 Task: Toggle the history suggestions option in the console.
Action: Mouse moved to (18, 683)
Screenshot: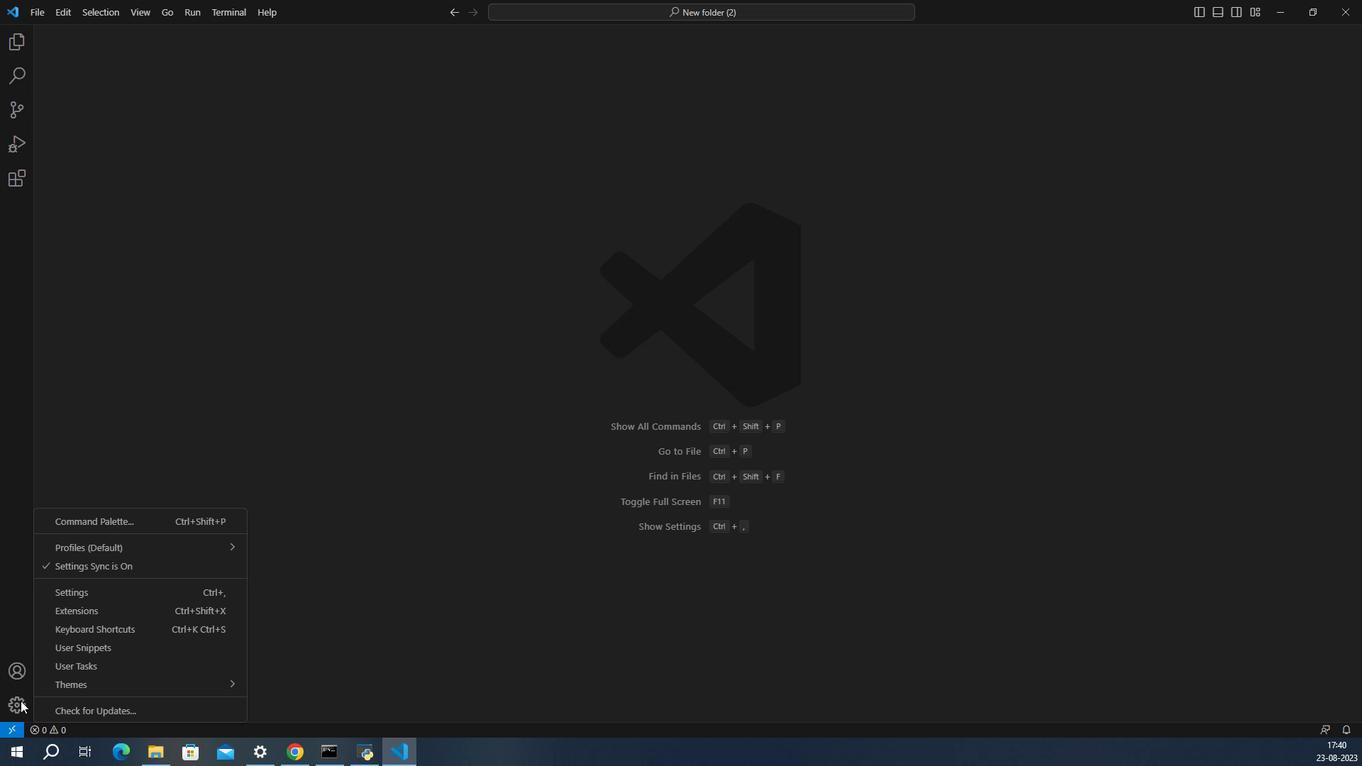 
Action: Mouse pressed left at (18, 683)
Screenshot: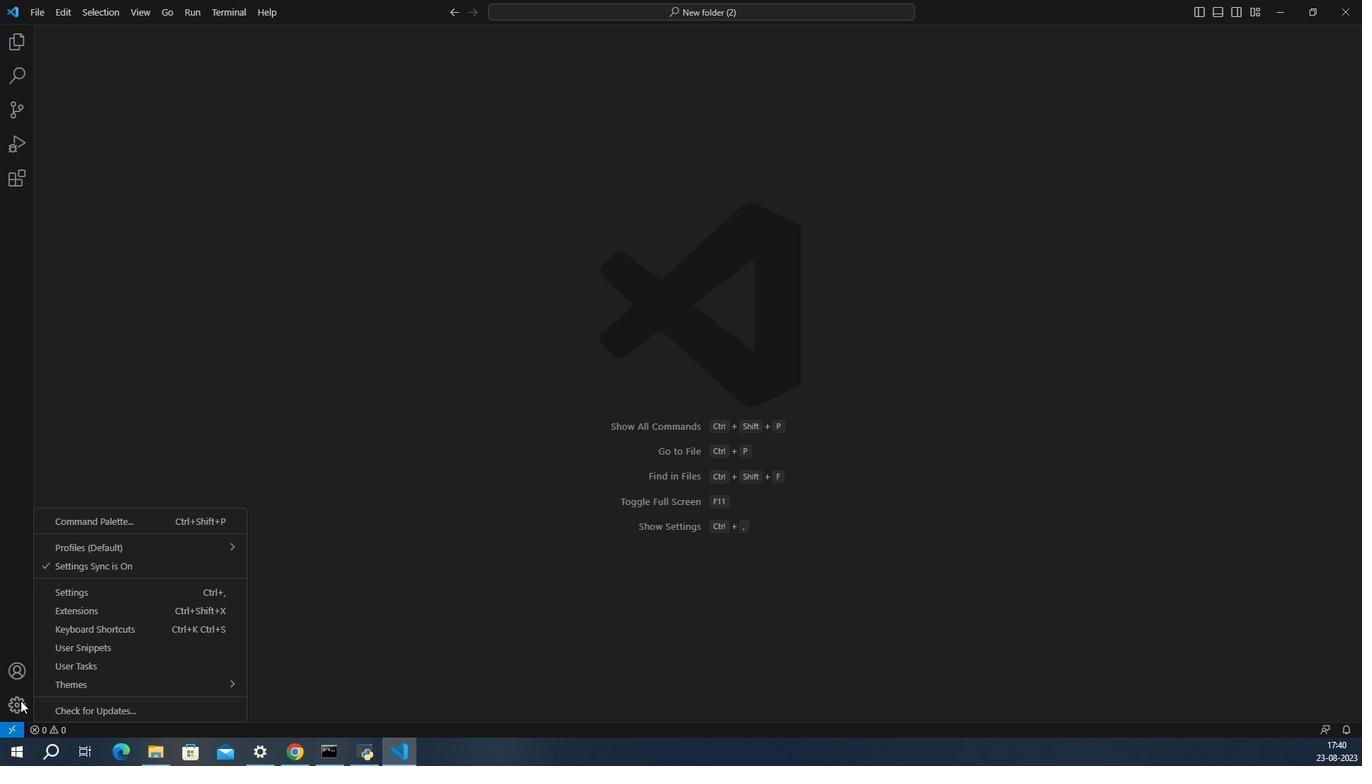 
Action: Mouse moved to (64, 593)
Screenshot: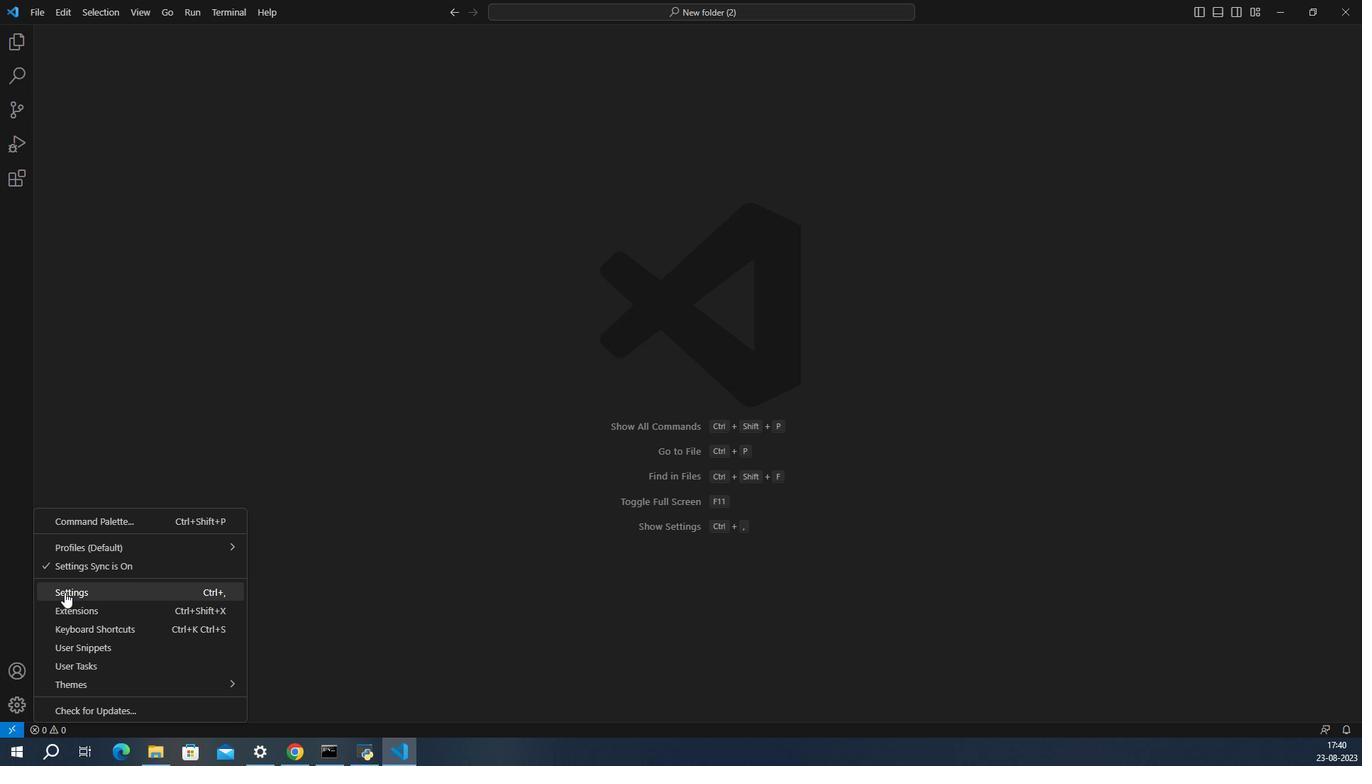 
Action: Mouse pressed left at (64, 593)
Screenshot: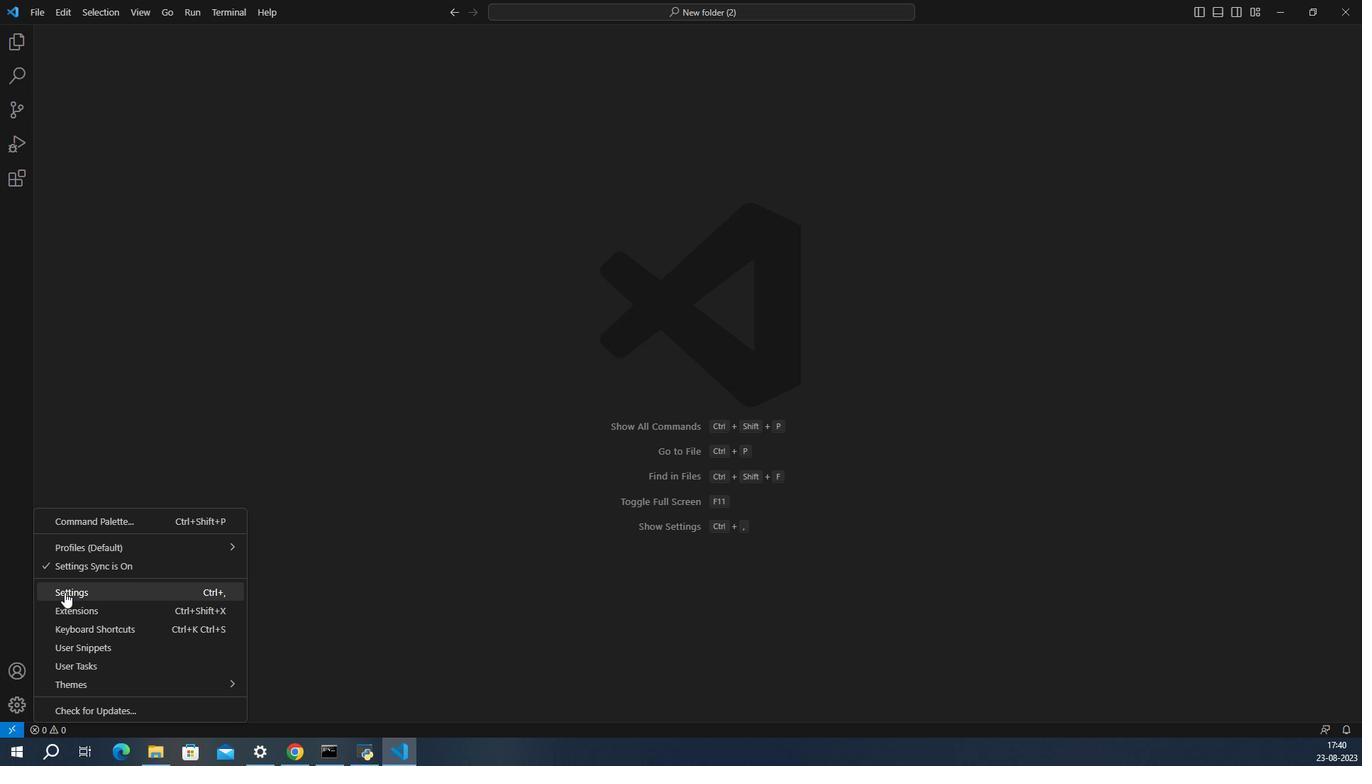 
Action: Mouse moved to (562, 571)
Screenshot: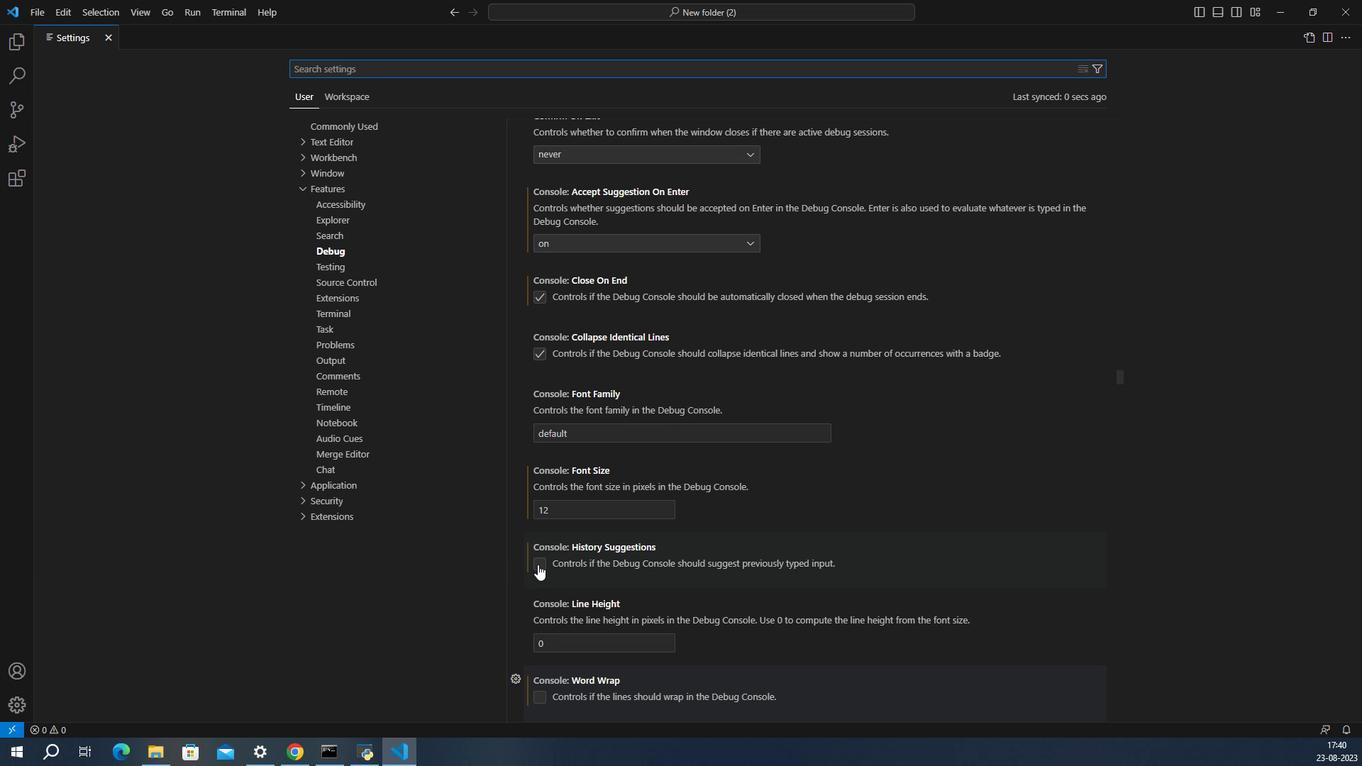 
Action: Mouse pressed left at (562, 571)
Screenshot: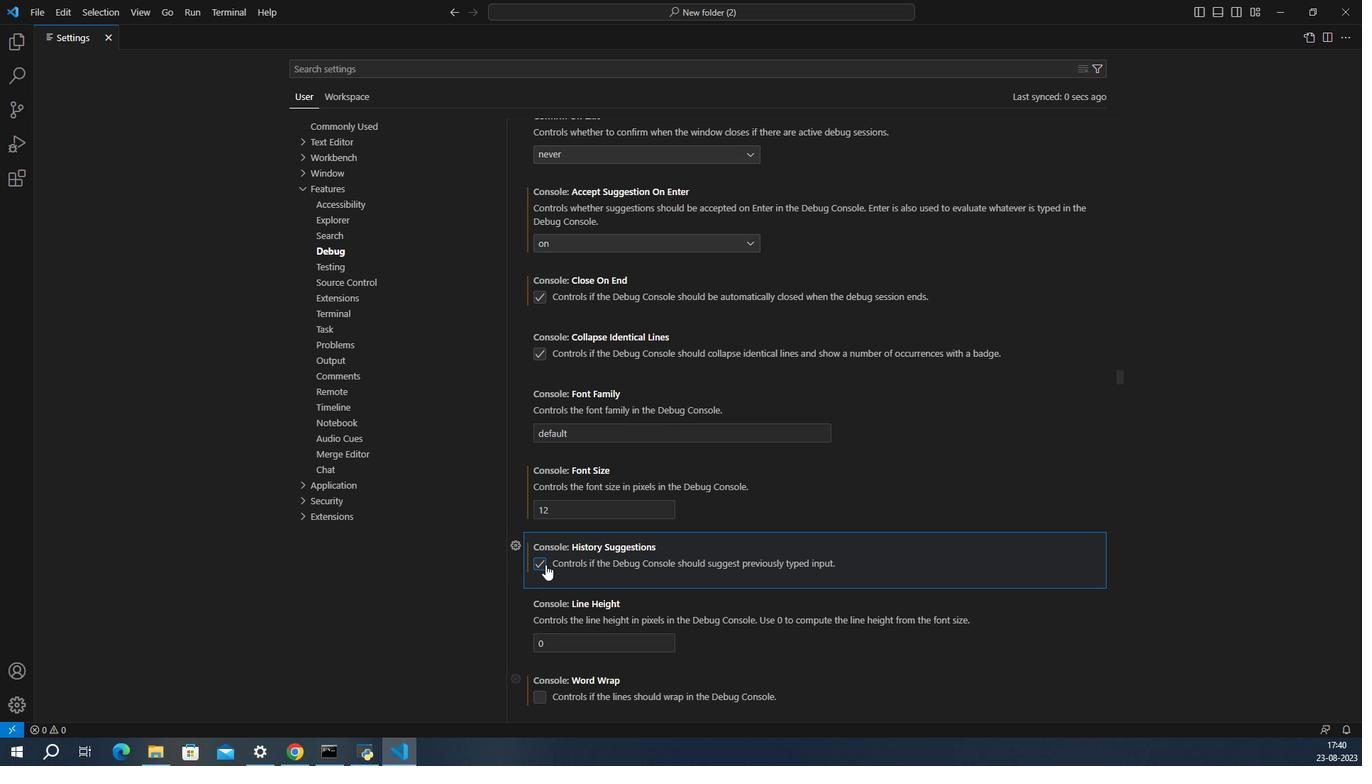 
Action: Mouse moved to (591, 575)
Screenshot: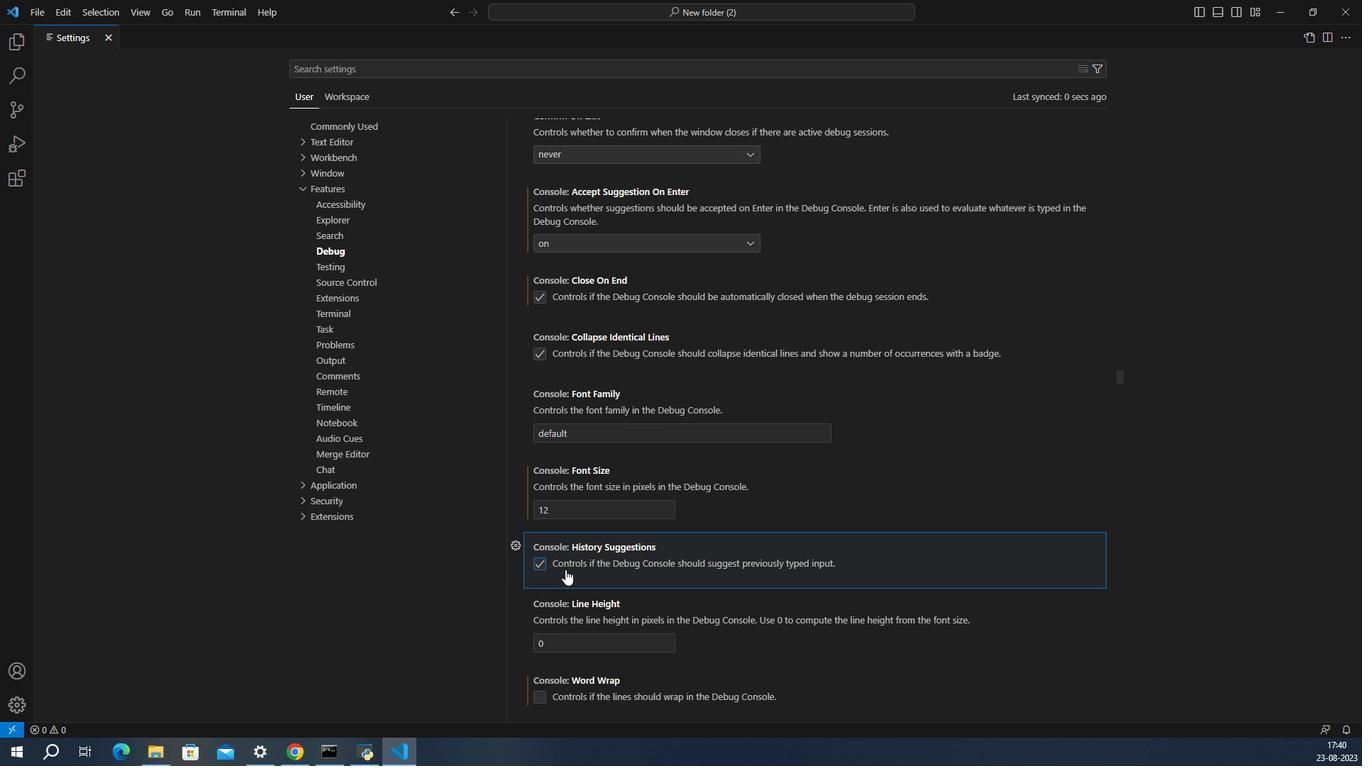 
